 Task: Create a new branch and set it to track a remote branch.
Action: Mouse moved to (678, 456)
Screenshot: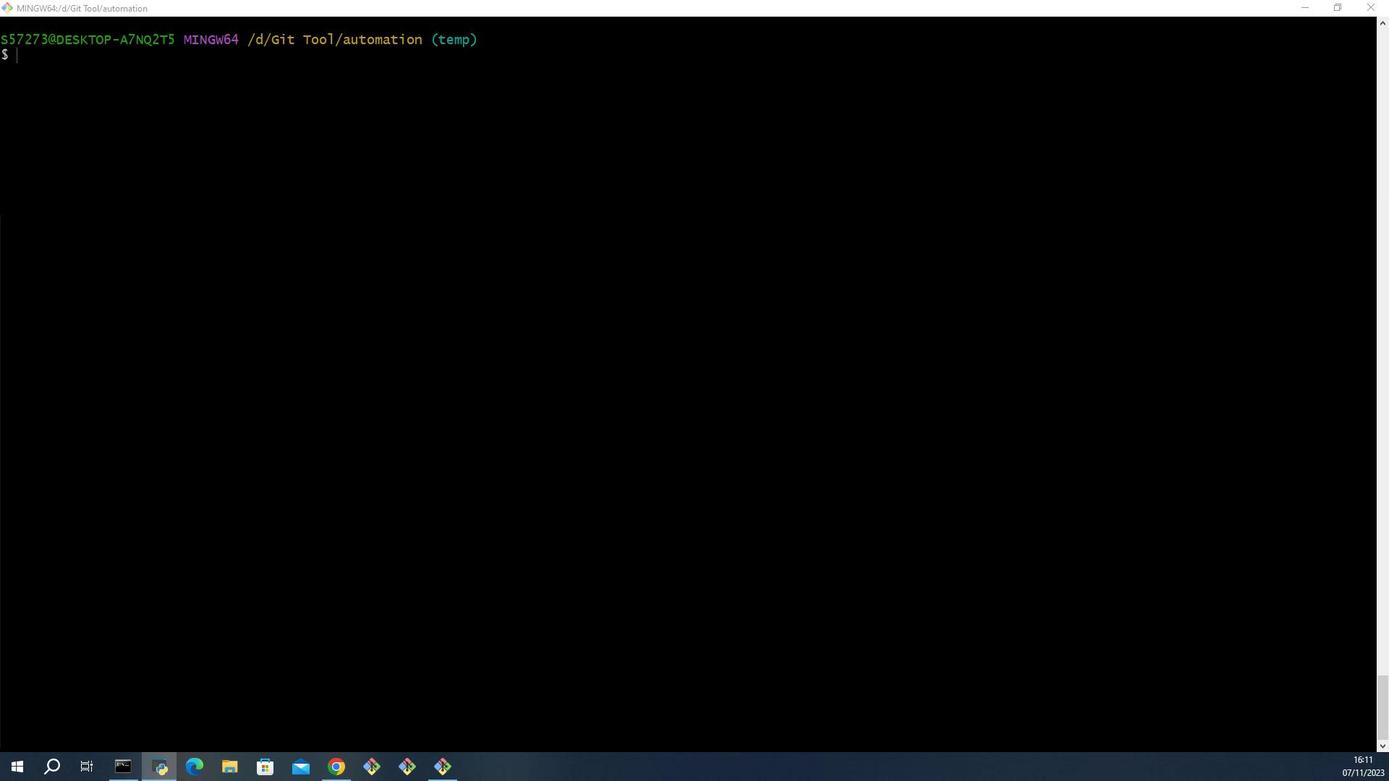 
Action: Mouse pressed left at (678, 456)
Screenshot: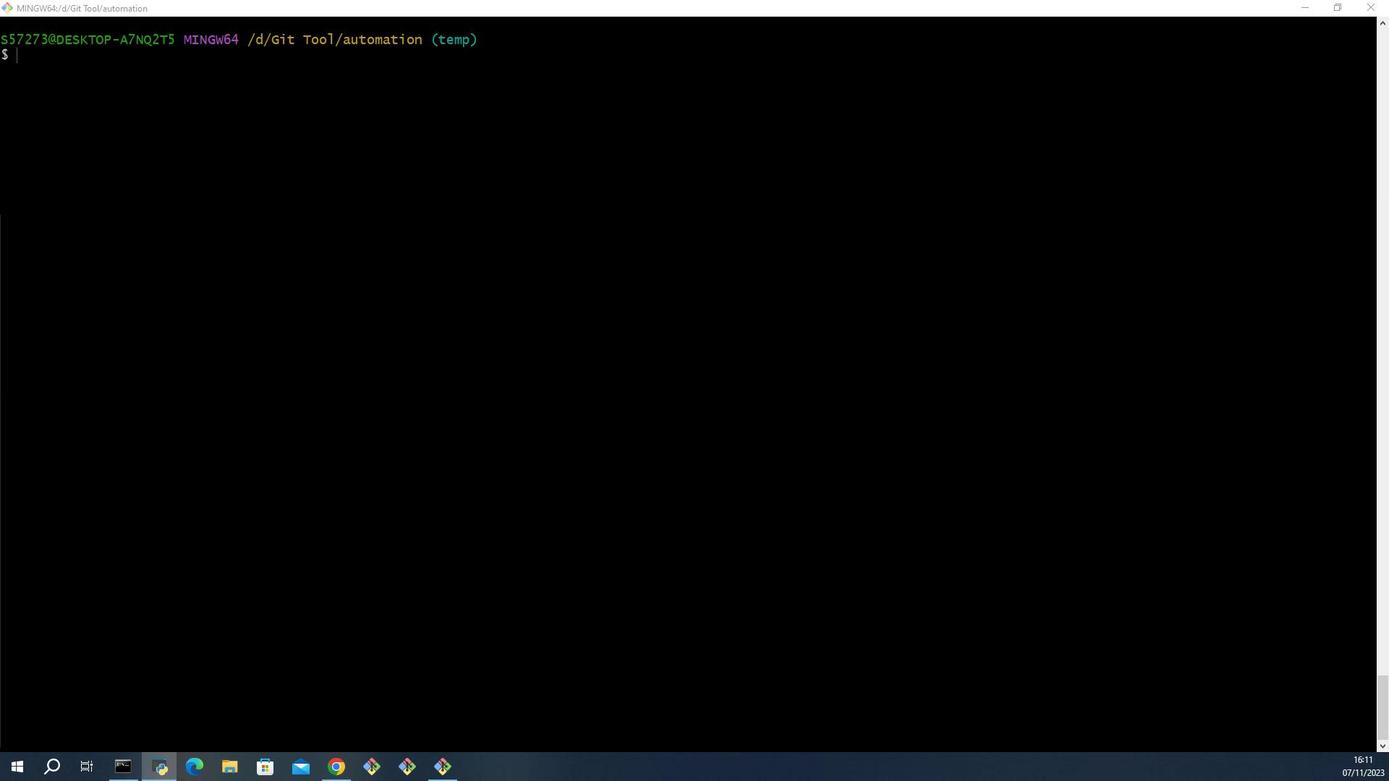 
Action: Mouse moved to (1240, 445)
Screenshot: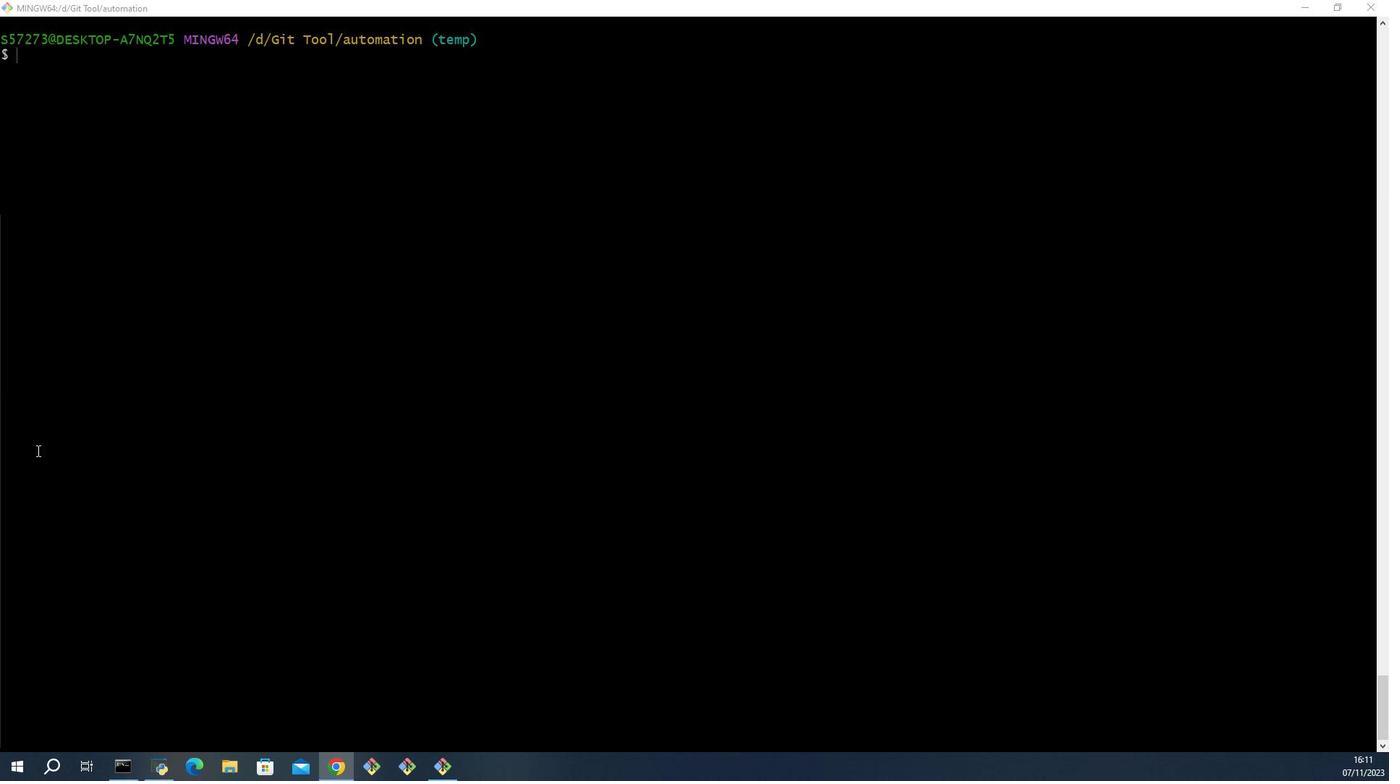 
Action: Mouse pressed left at (1240, 445)
Screenshot: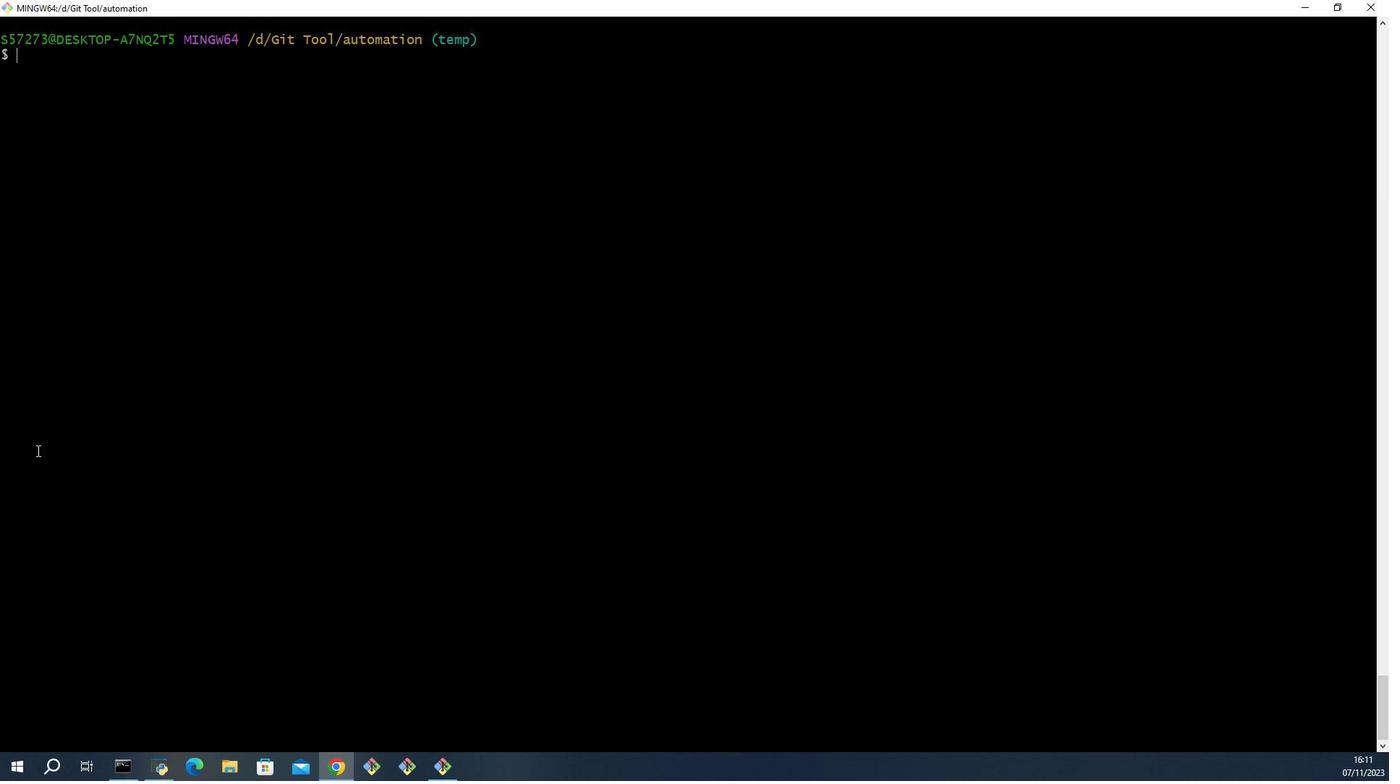 
Action: Key pressed git<Key.space>chc<Key.backspace>eckout<Key.space>-b<Key.space>tempe<Key.backspace>2<Key.enter>git<Key.space>branch<Key.space>-u<Key.space>origin/temp<Key.enter>
Screenshot: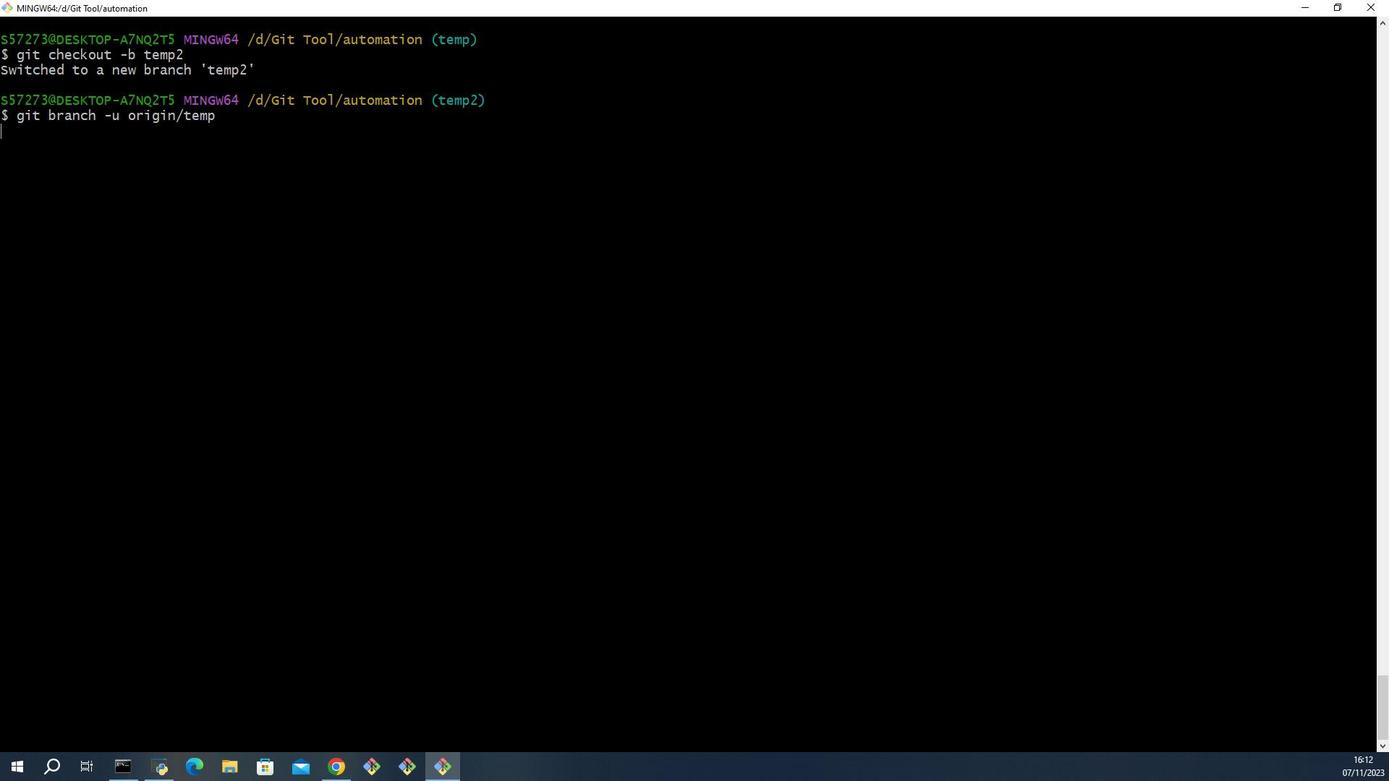 
Action: Mouse moved to (1396, 349)
Screenshot: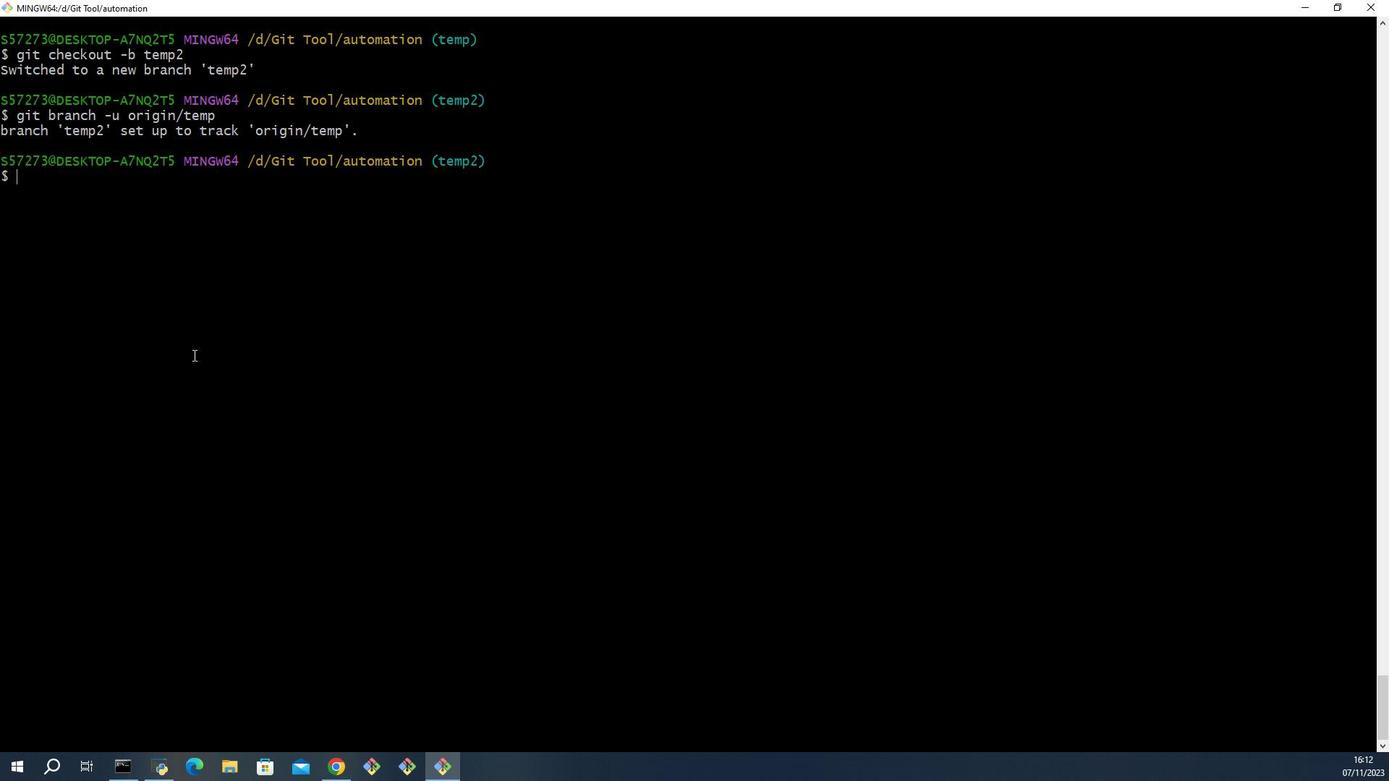 
Action: Mouse pressed left at (1396, 349)
Screenshot: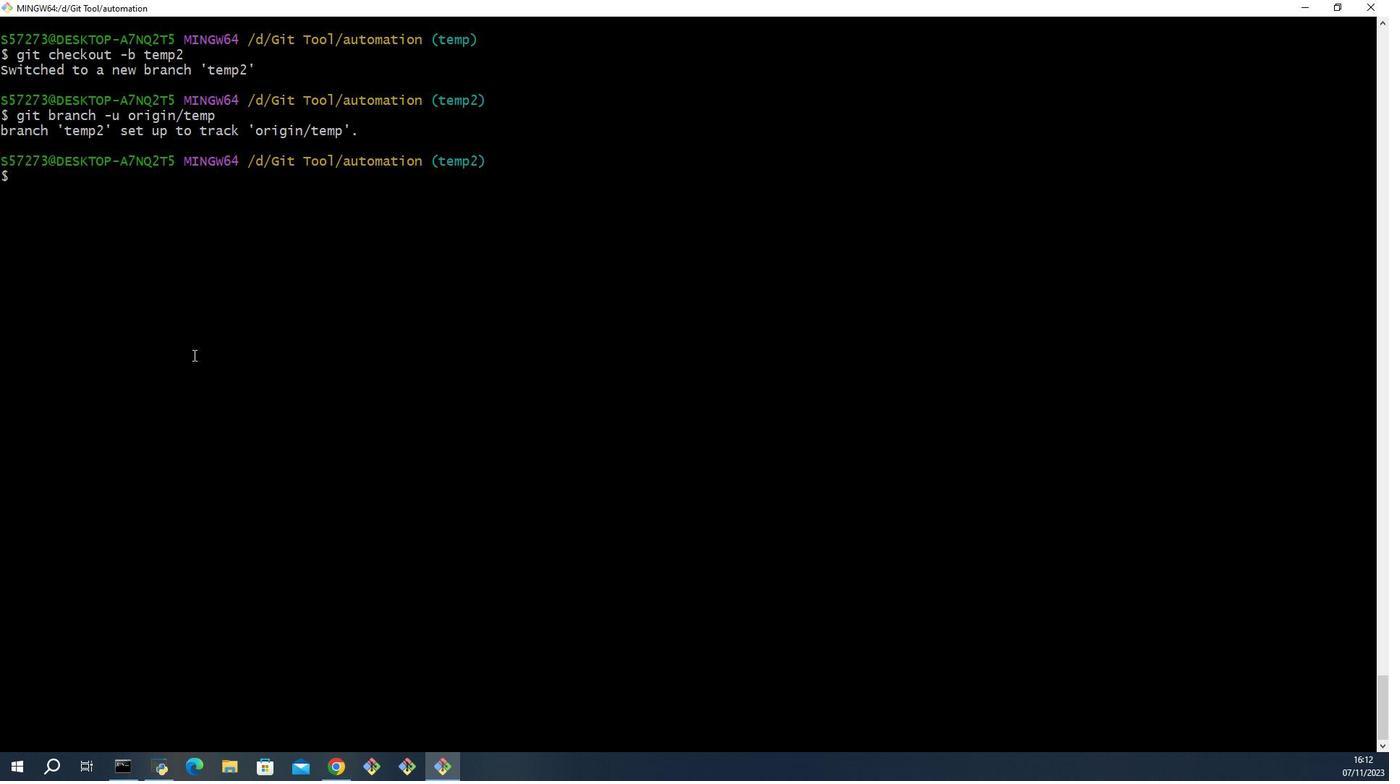 
Action: Mouse pressed left at (1396, 349)
Screenshot: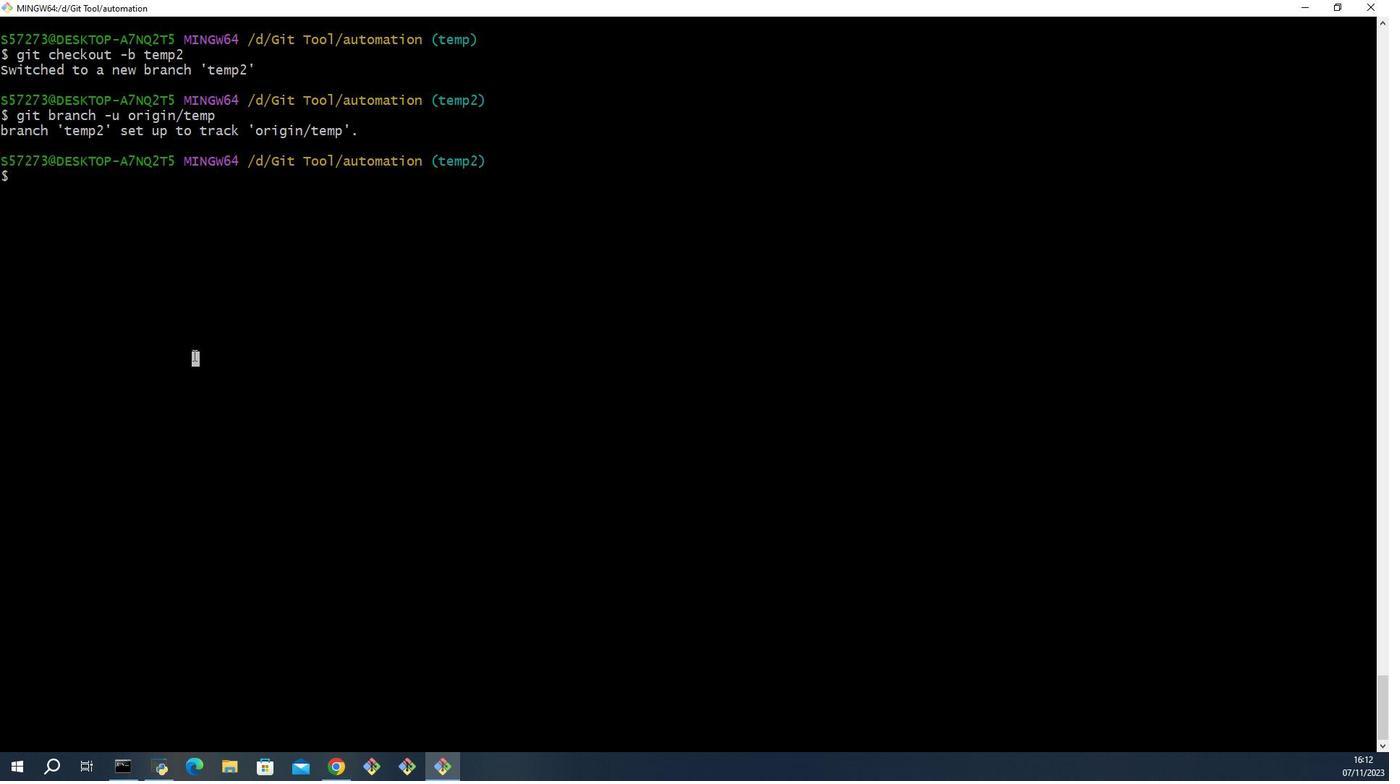 
